 Task: Create a rule from the Routing list, Task moved to a section -> Set Priority in the project AmpTech , set the section as To-Do and set the priority of the task as  High
Action: Mouse moved to (646, 294)
Screenshot: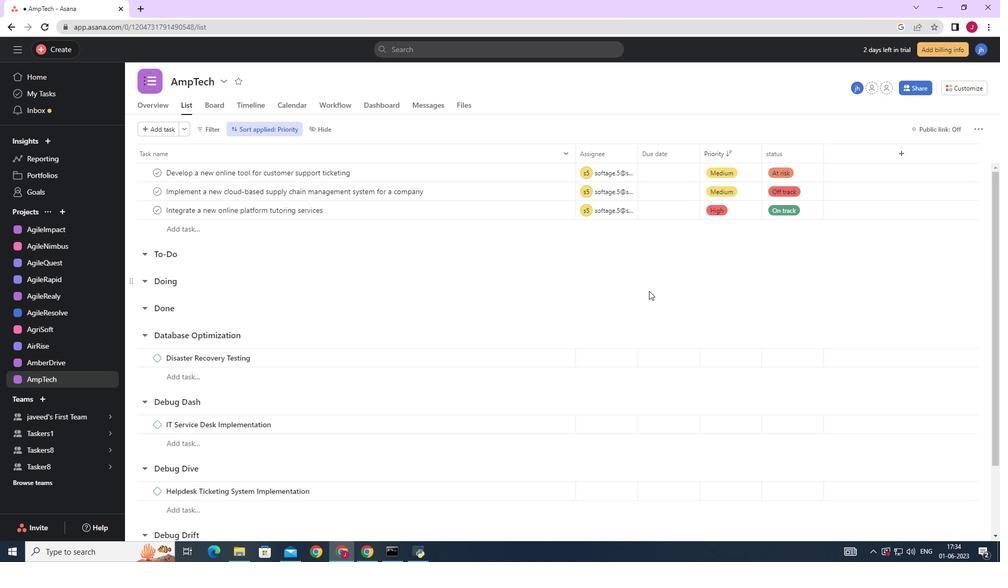 
Action: Mouse scrolled (646, 294) with delta (0, 0)
Screenshot: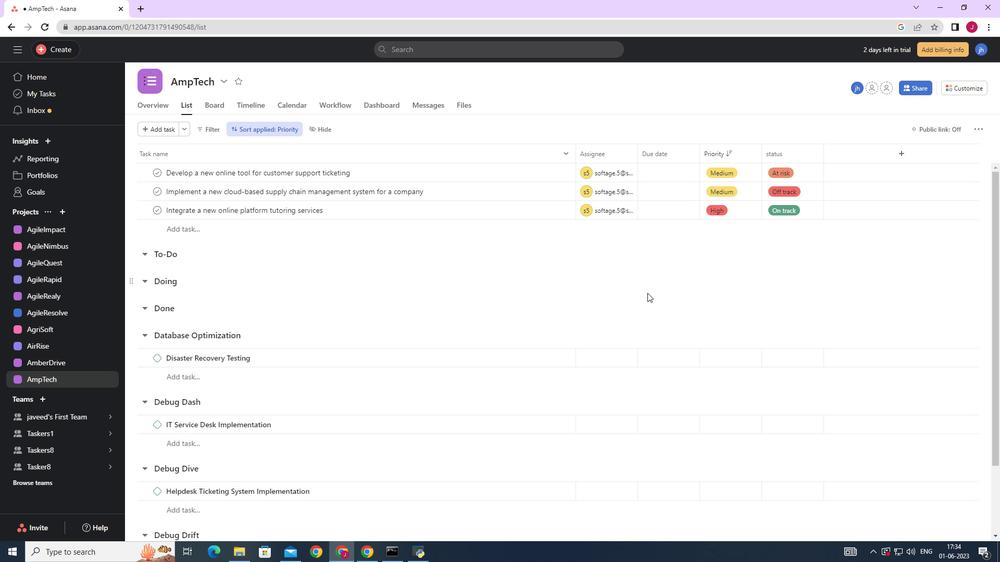 
Action: Mouse scrolled (646, 294) with delta (0, 0)
Screenshot: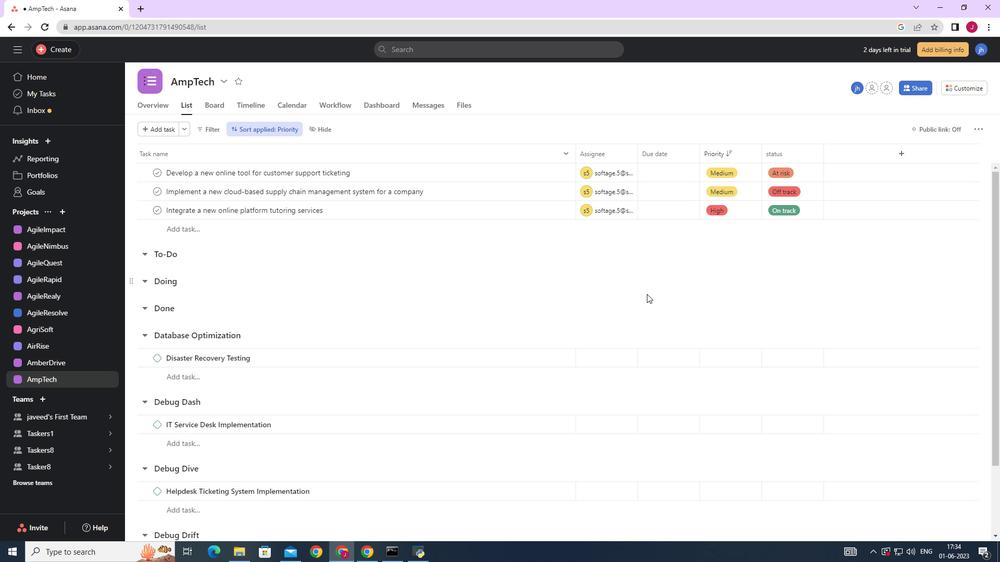
Action: Mouse moved to (961, 88)
Screenshot: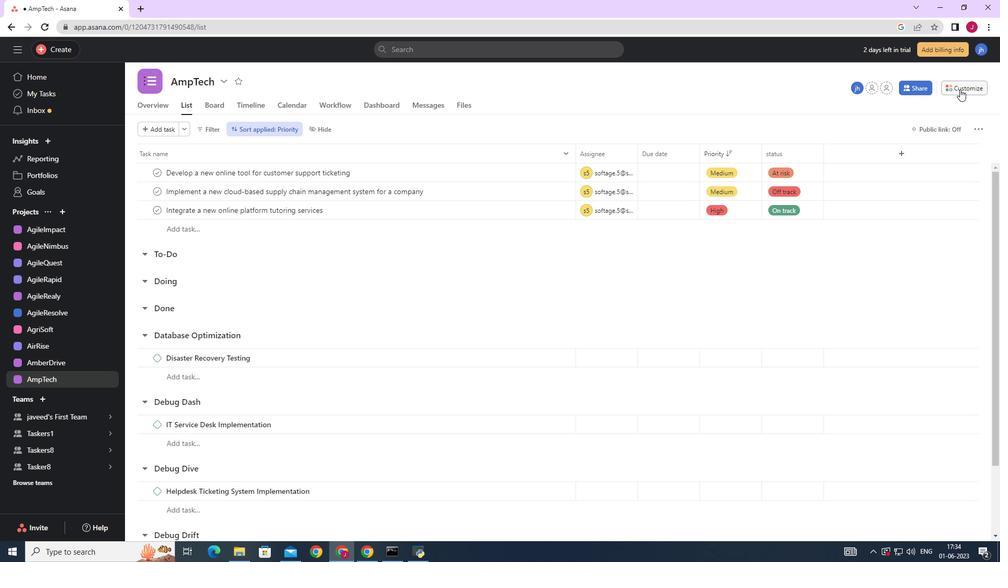 
Action: Mouse pressed left at (961, 88)
Screenshot: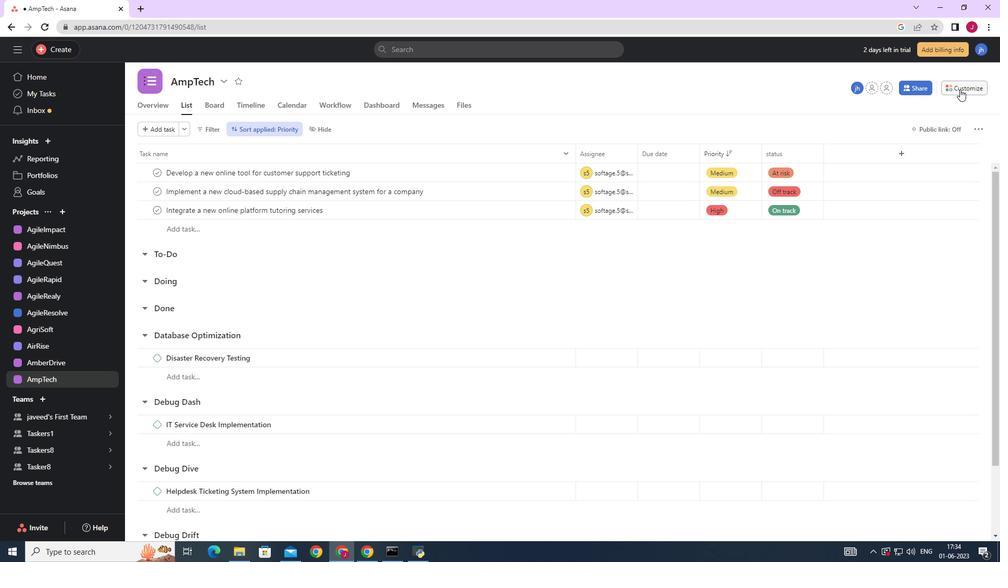 
Action: Mouse moved to (783, 228)
Screenshot: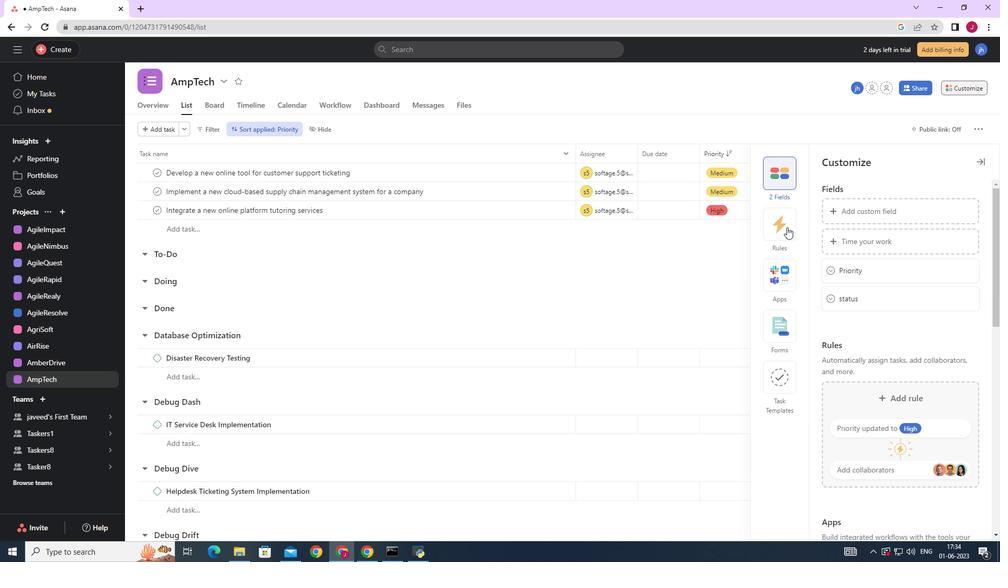 
Action: Mouse pressed left at (783, 228)
Screenshot: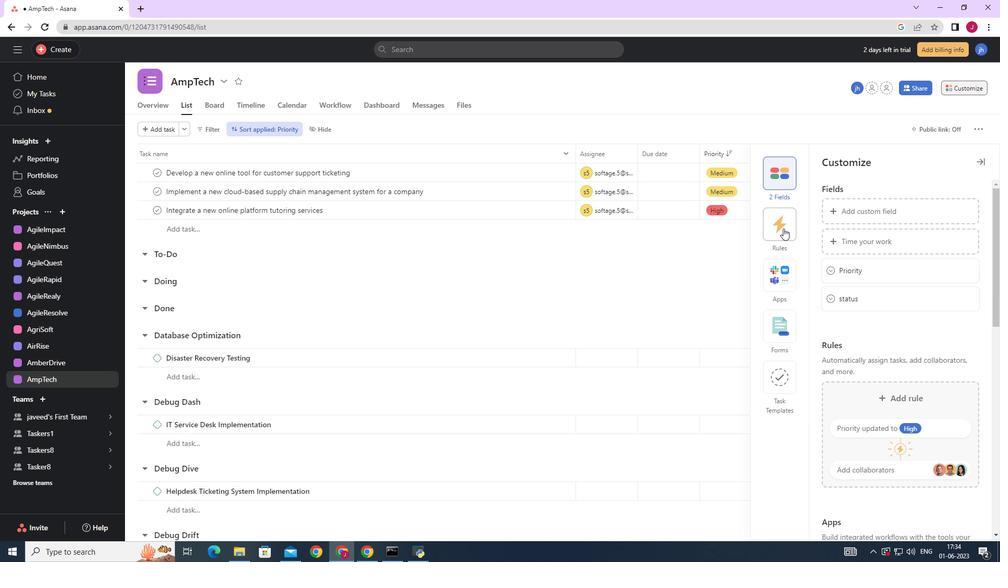 
Action: Mouse moved to (856, 249)
Screenshot: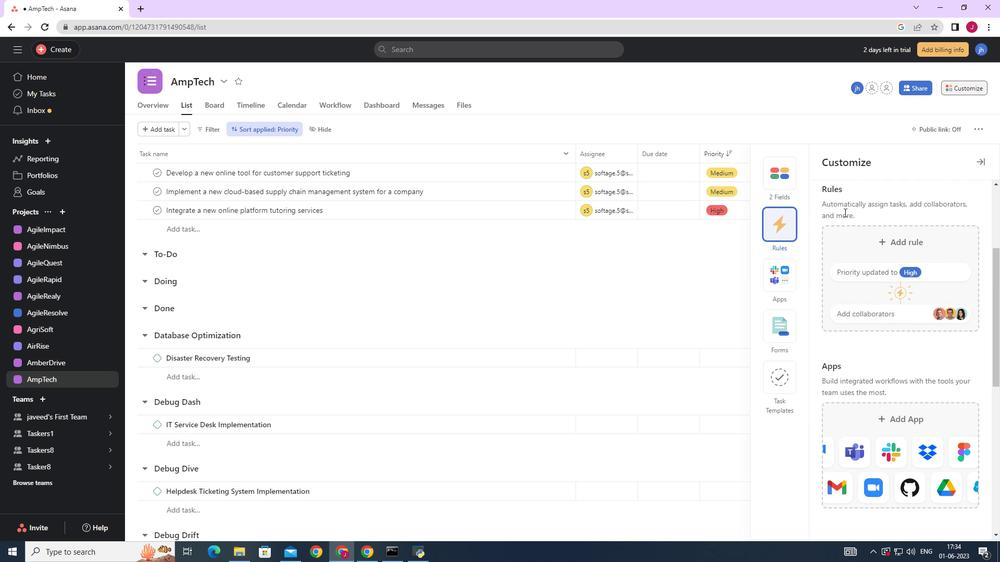 
Action: Mouse pressed left at (856, 249)
Screenshot: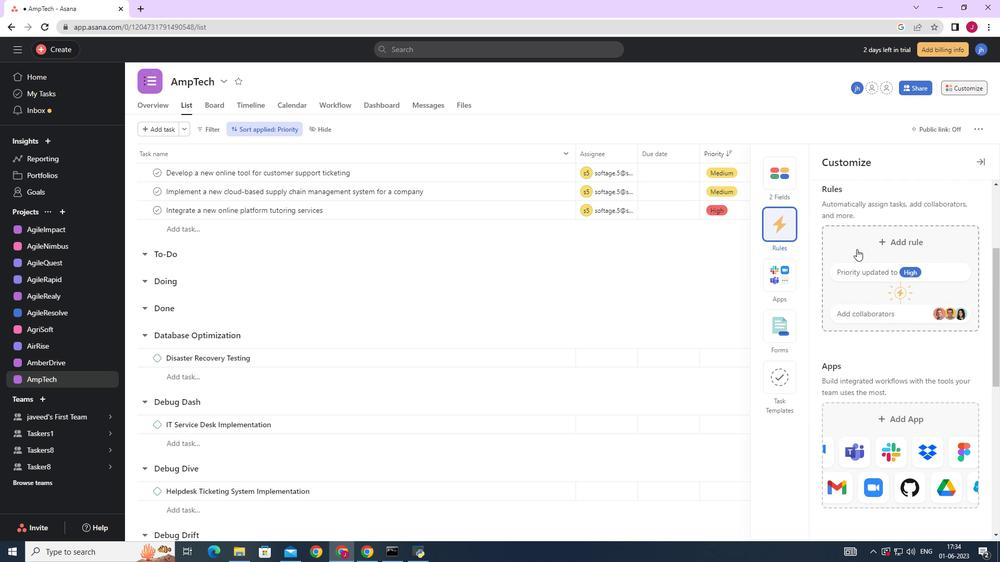 
Action: Mouse moved to (227, 134)
Screenshot: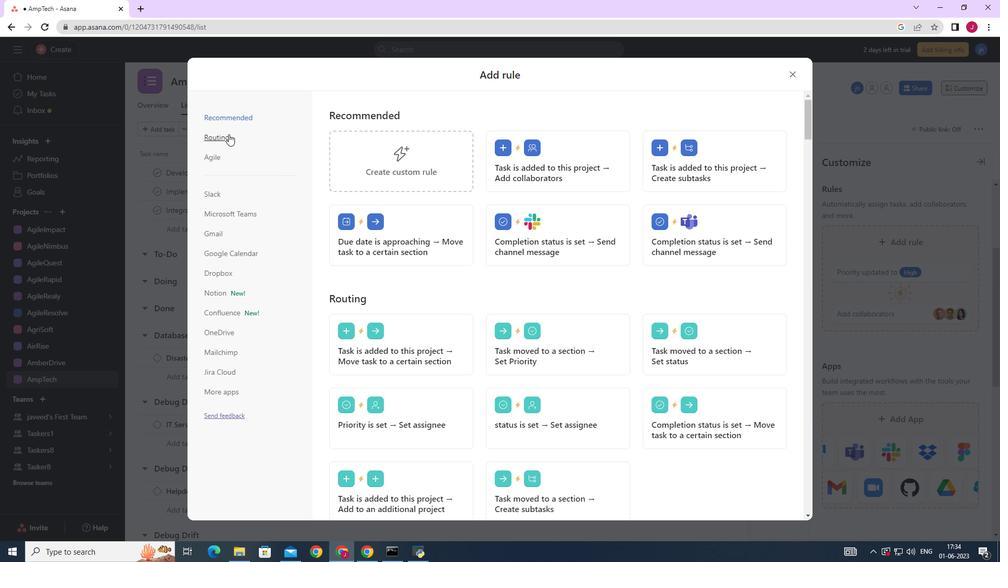 
Action: Mouse pressed left at (227, 134)
Screenshot: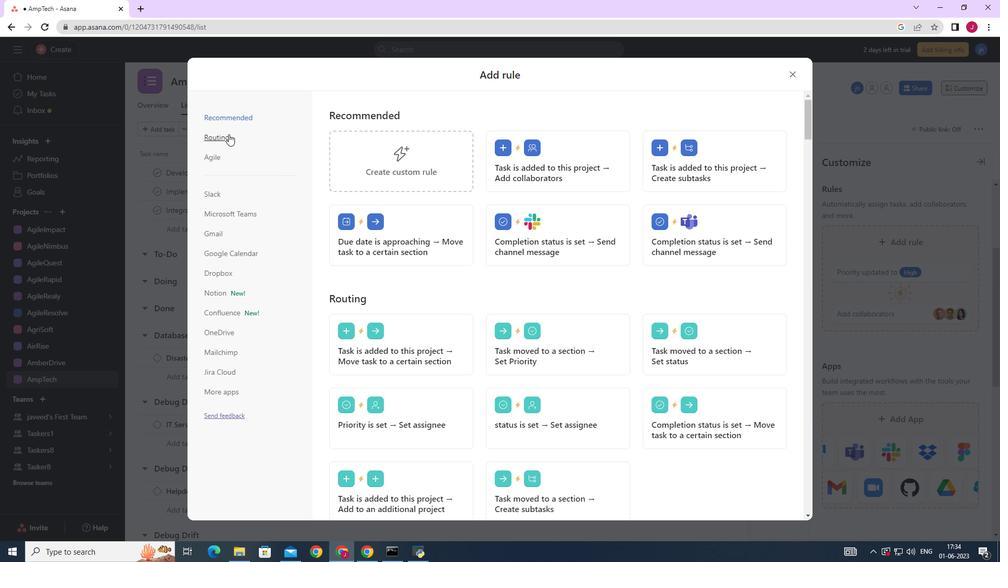
Action: Mouse moved to (512, 156)
Screenshot: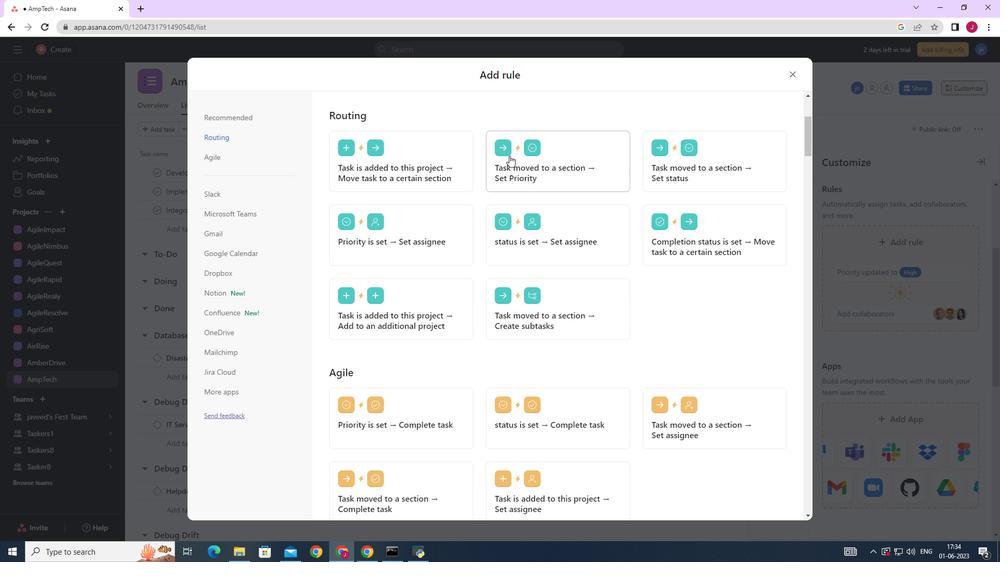 
Action: Mouse pressed left at (512, 156)
Screenshot: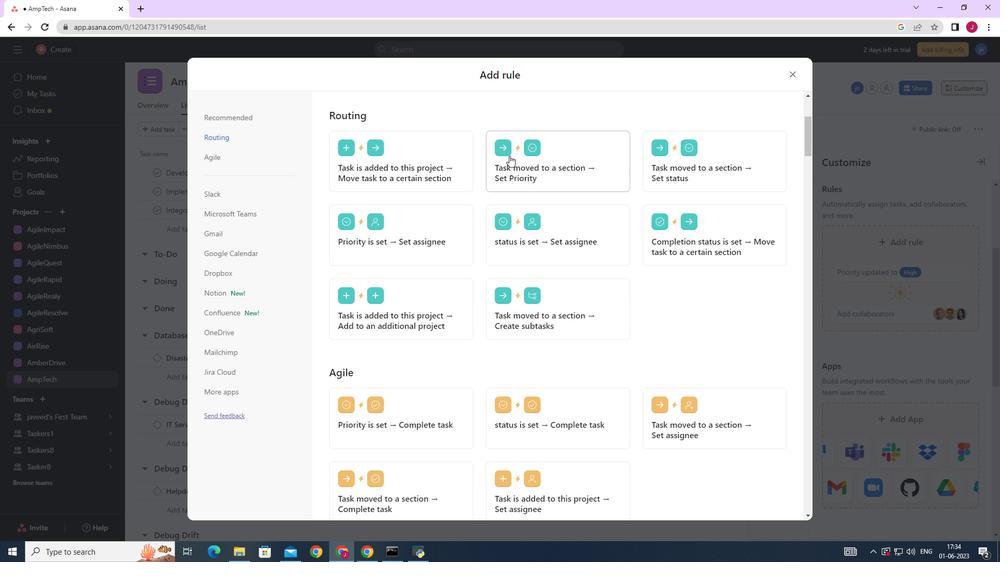 
Action: Mouse moved to (377, 282)
Screenshot: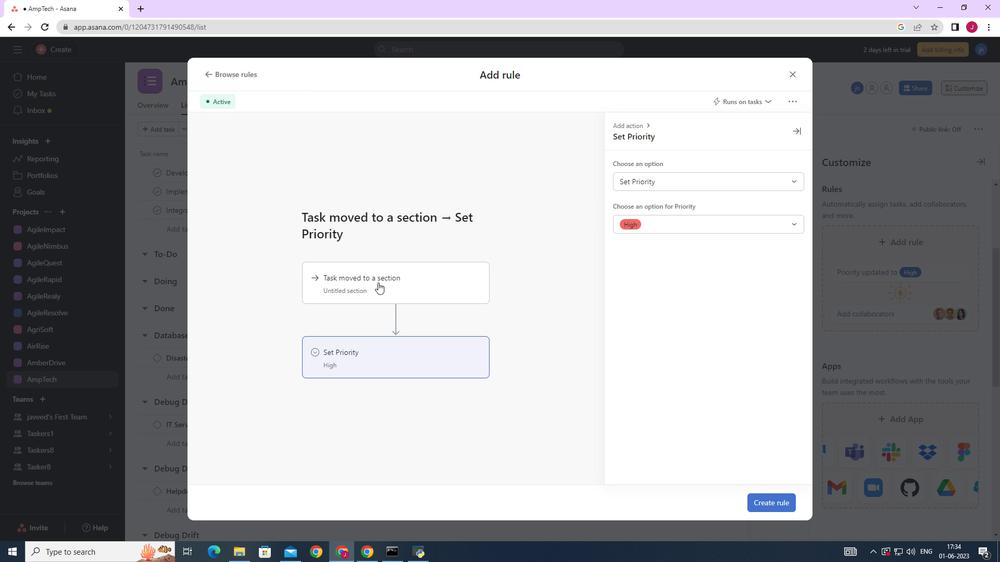 
Action: Mouse pressed left at (377, 282)
Screenshot: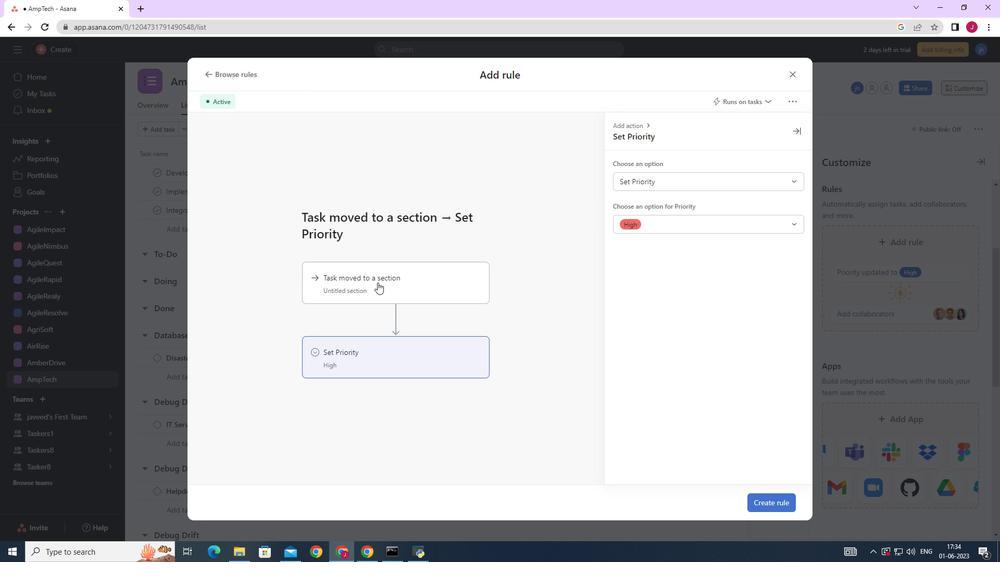 
Action: Mouse moved to (659, 180)
Screenshot: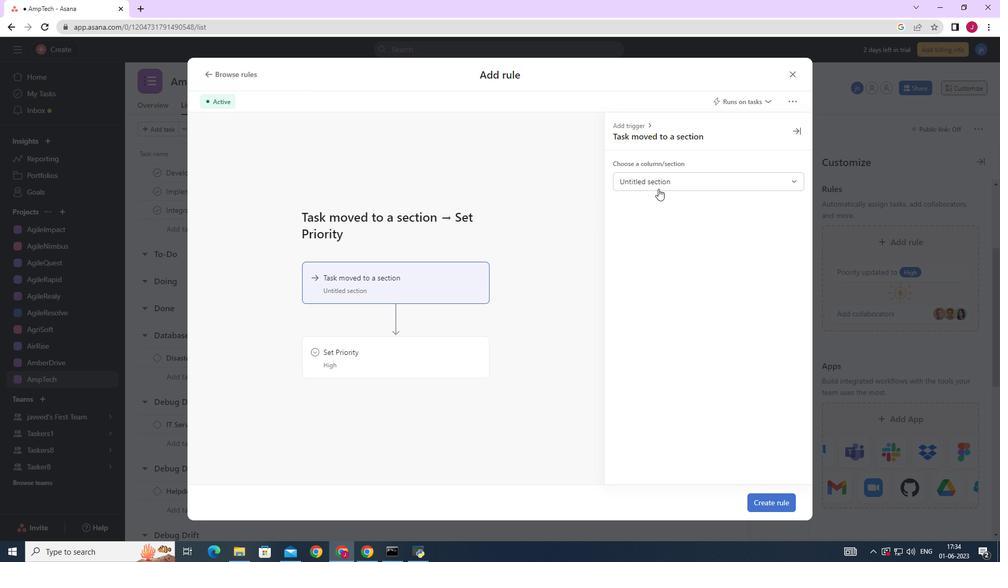 
Action: Mouse pressed left at (659, 180)
Screenshot: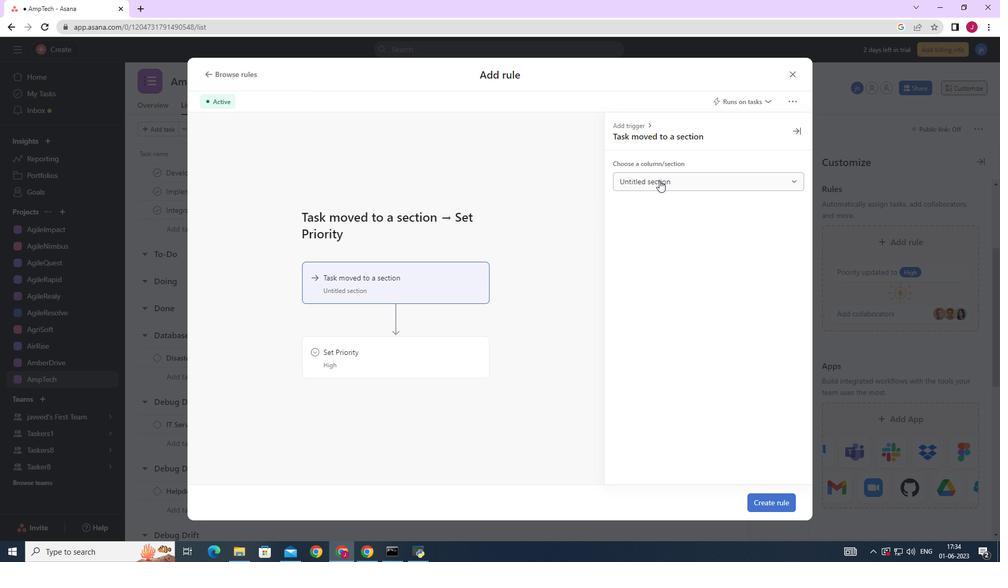 
Action: Mouse moved to (651, 223)
Screenshot: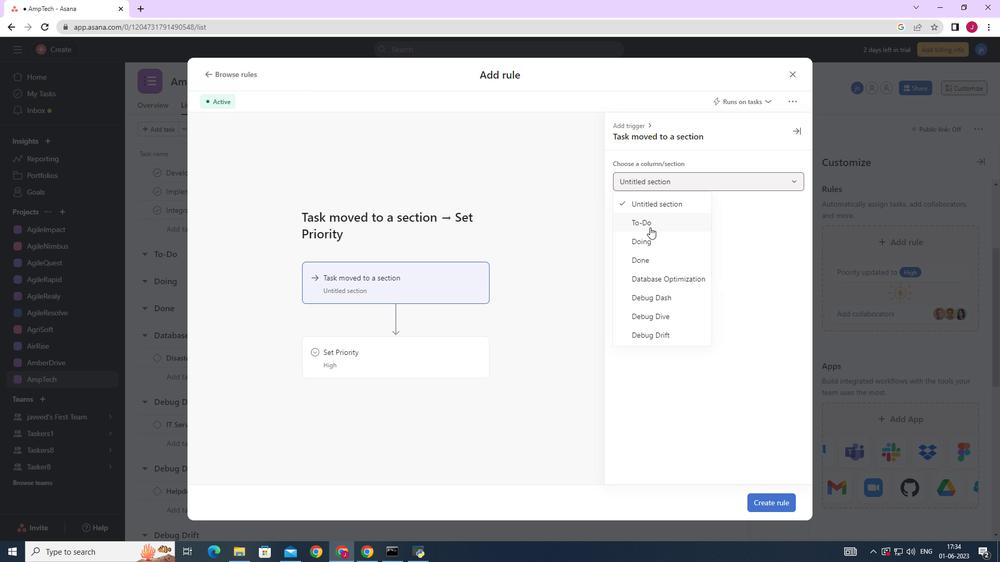 
Action: Mouse pressed left at (651, 223)
Screenshot: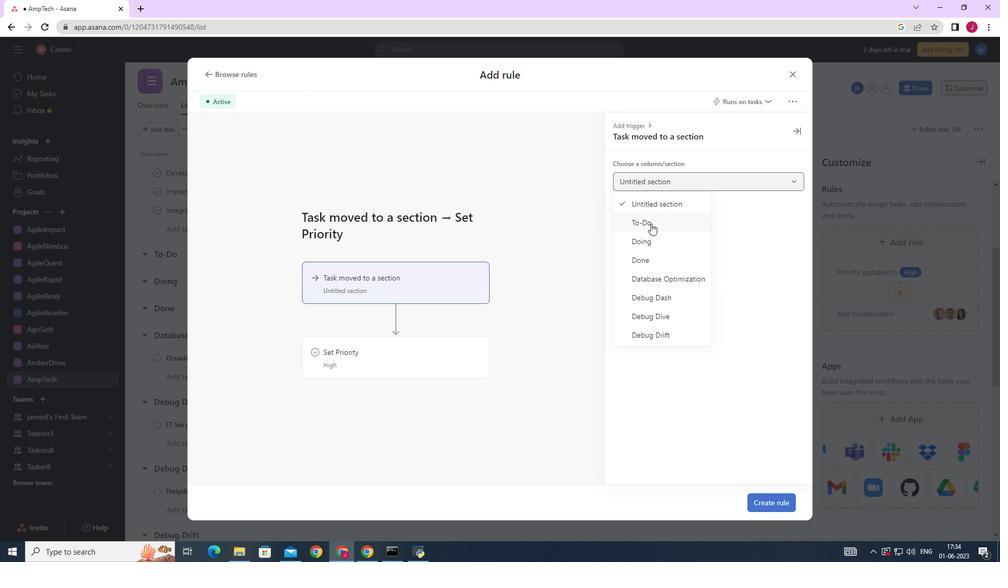 
Action: Mouse moved to (391, 356)
Screenshot: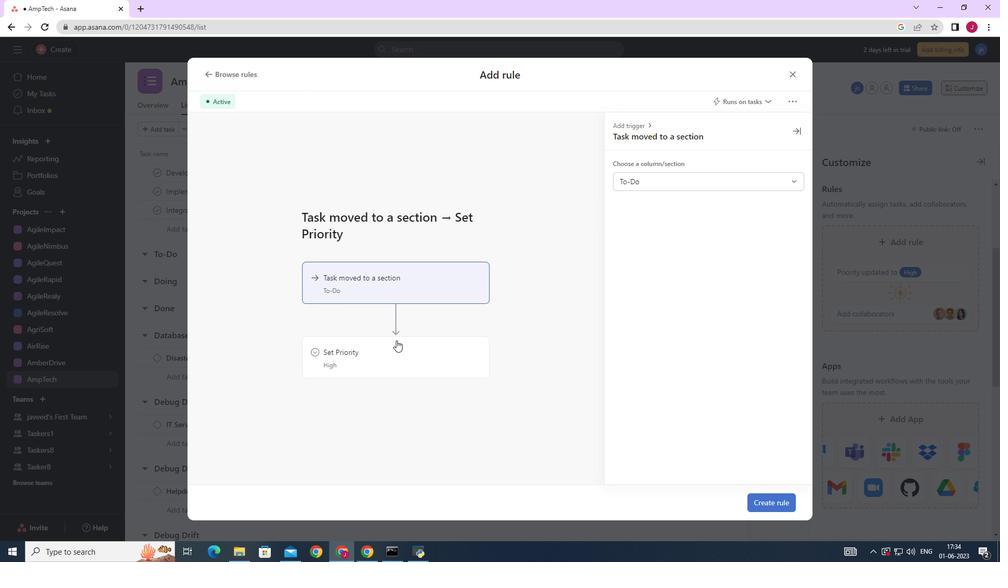 
Action: Mouse pressed left at (391, 356)
Screenshot: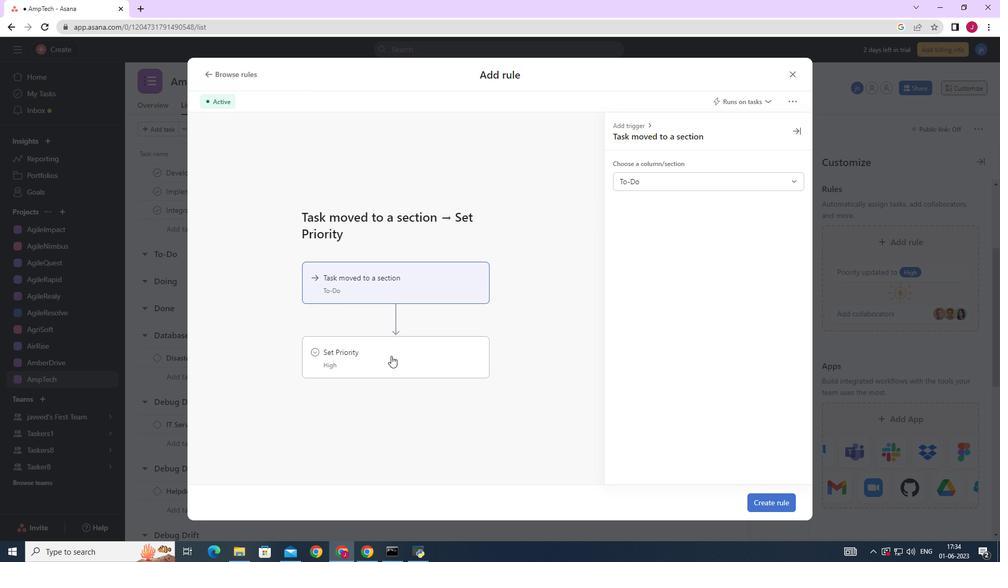 
Action: Mouse moved to (640, 181)
Screenshot: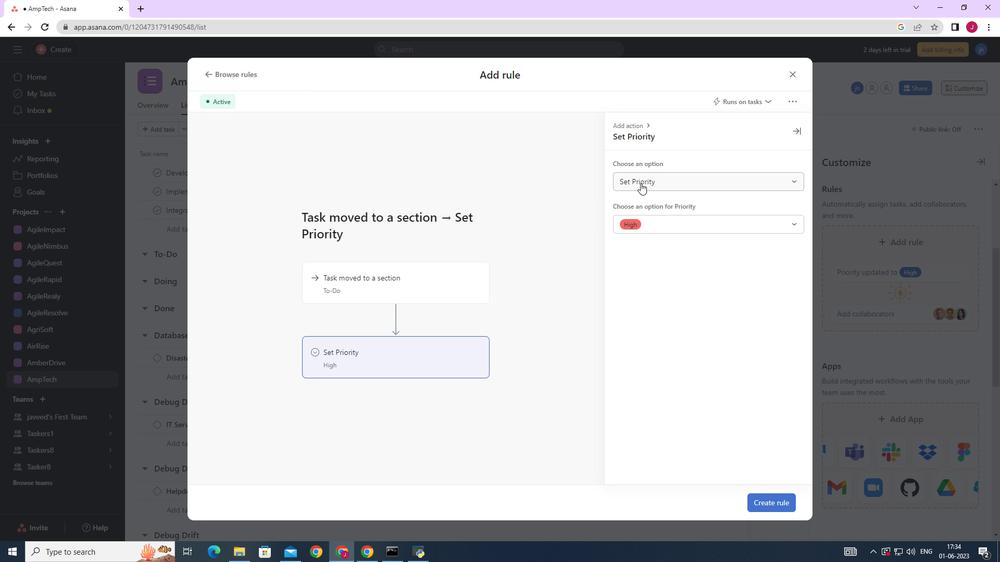 
Action: Mouse pressed left at (640, 181)
Screenshot: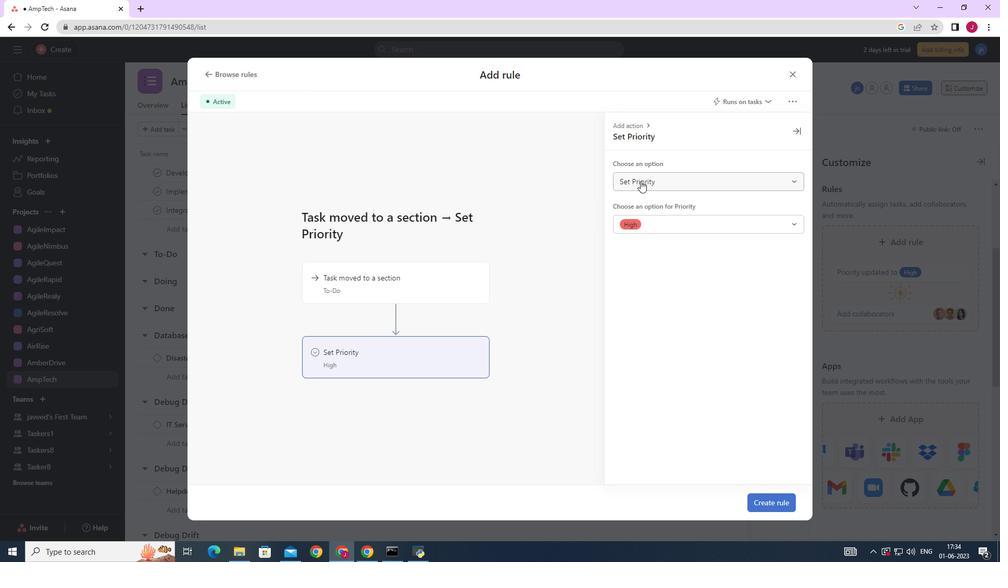 
Action: Mouse moved to (648, 204)
Screenshot: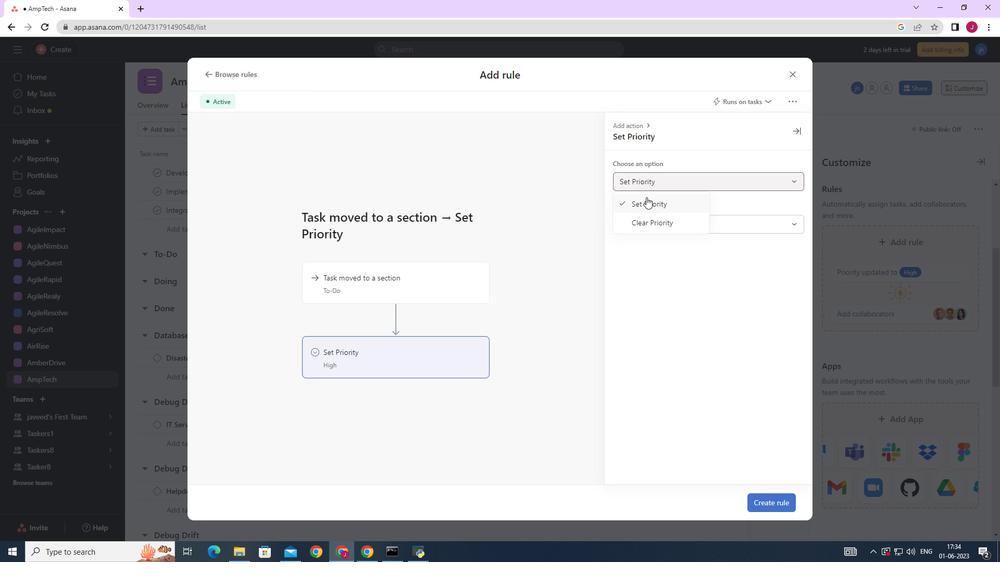 
Action: Mouse pressed left at (648, 204)
Screenshot: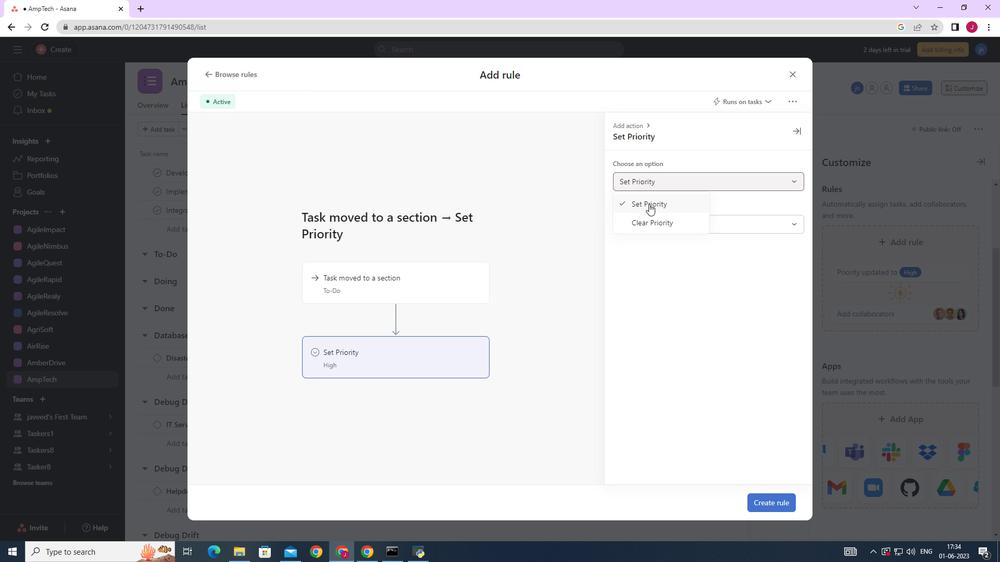 
Action: Mouse moved to (764, 505)
Screenshot: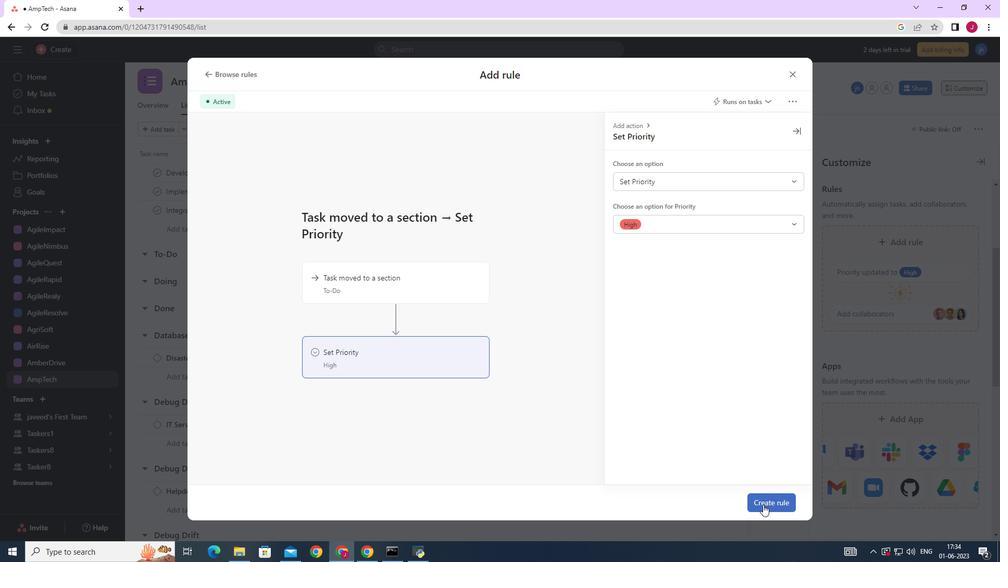 
Action: Mouse pressed left at (764, 505)
Screenshot: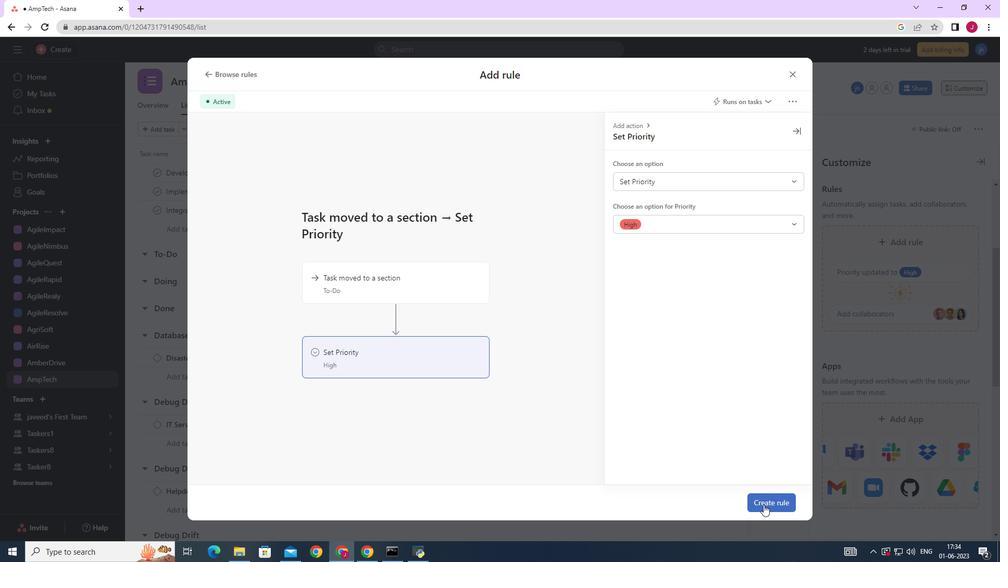 
Action: Mouse moved to (753, 484)
Screenshot: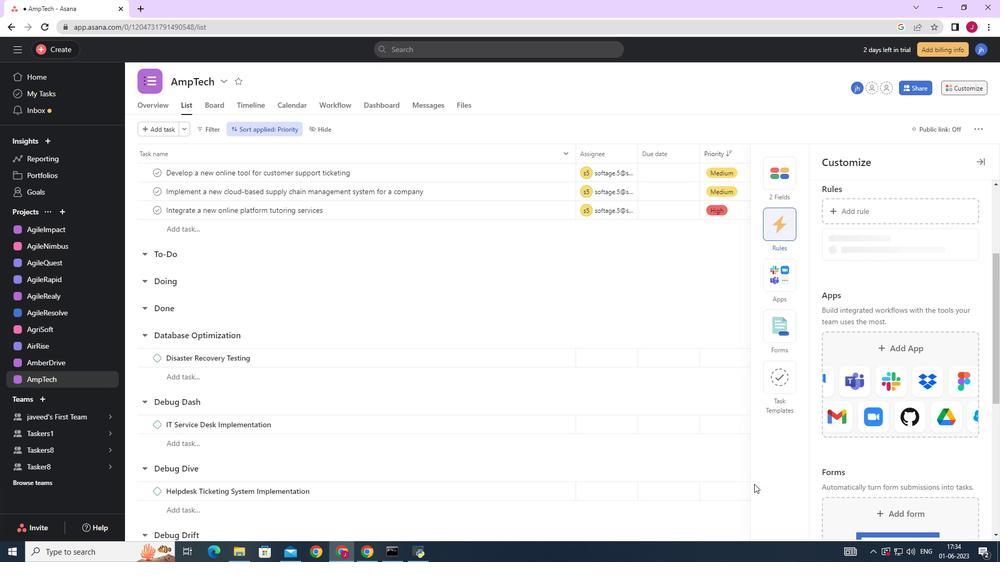 
Action: Key pressed -
Screenshot: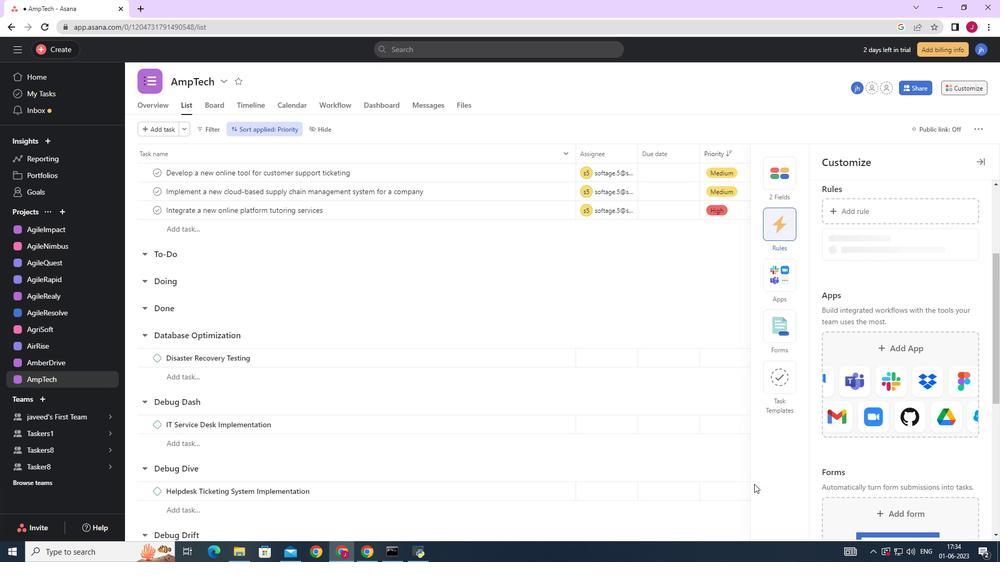 
Action: Mouse moved to (608, 468)
Screenshot: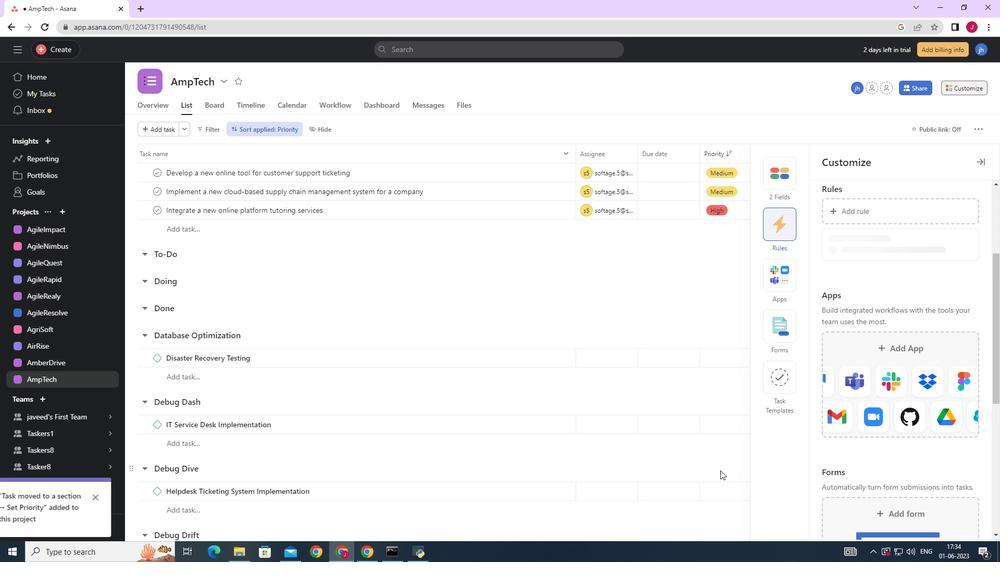 
